 Task: Sort the products in the category "Bubble Bath" by best match.
Action: Mouse moved to (915, 351)
Screenshot: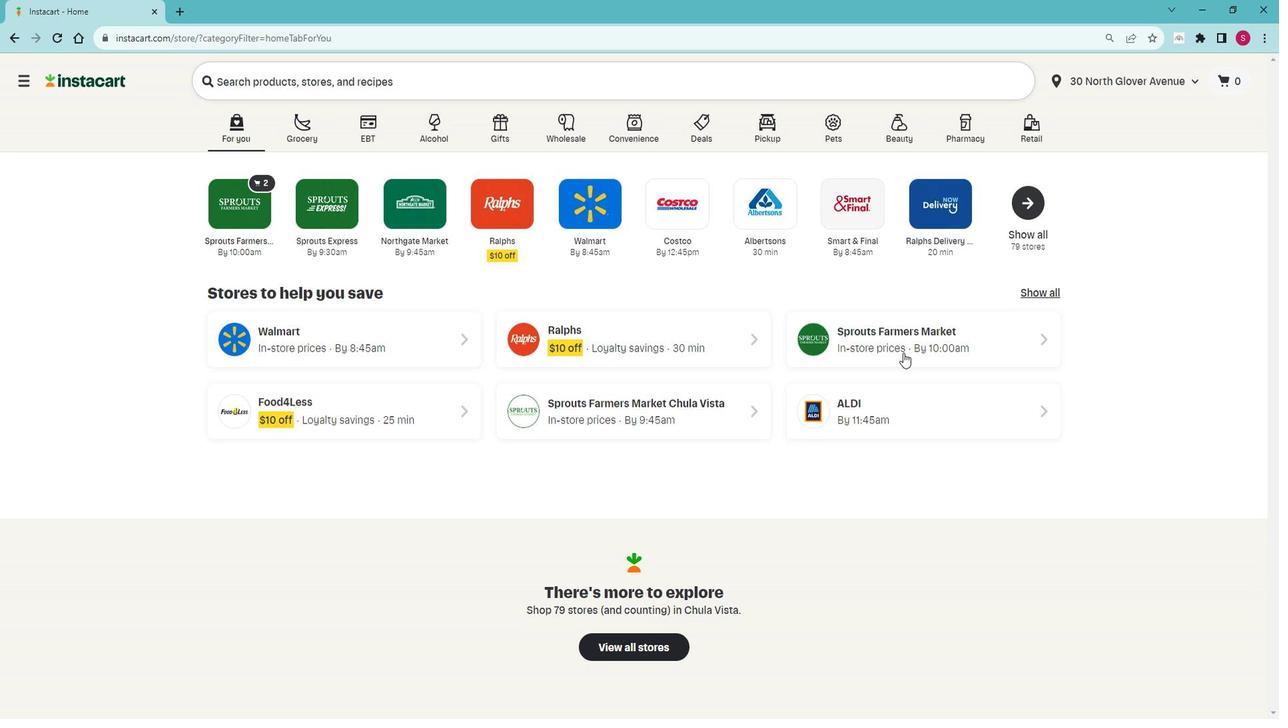
Action: Mouse pressed left at (915, 351)
Screenshot: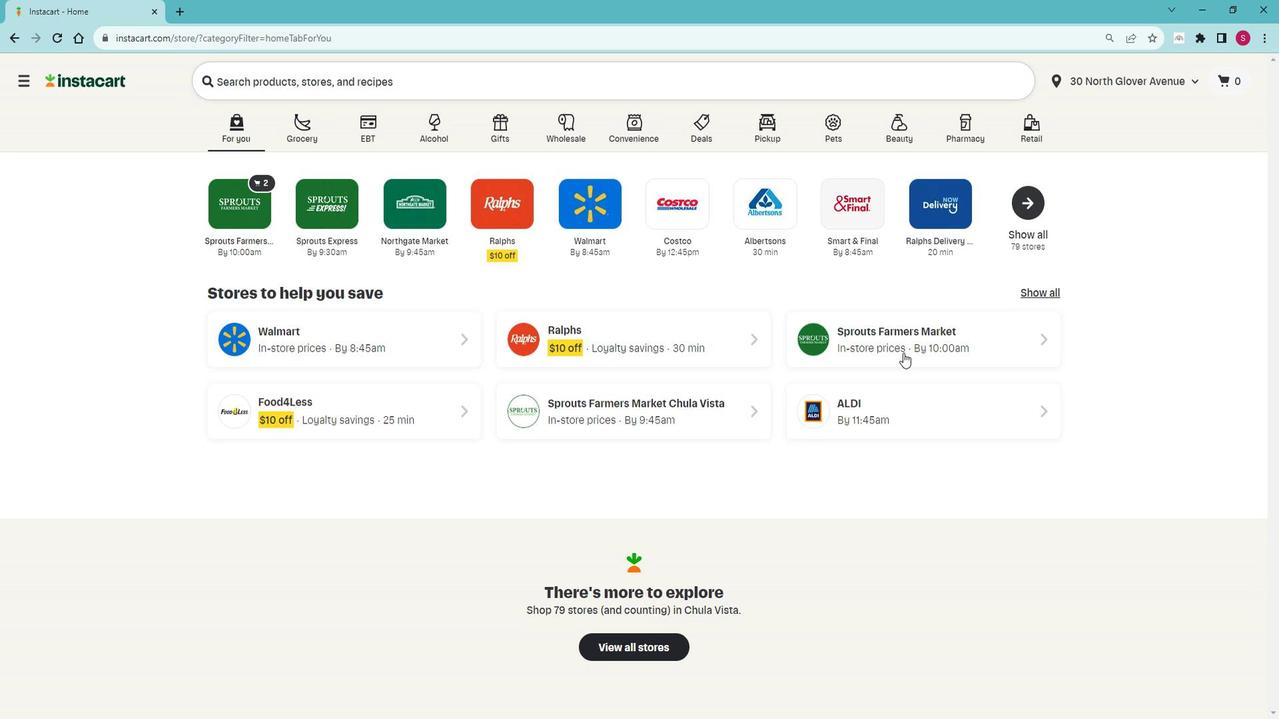 
Action: Mouse moved to (70, 509)
Screenshot: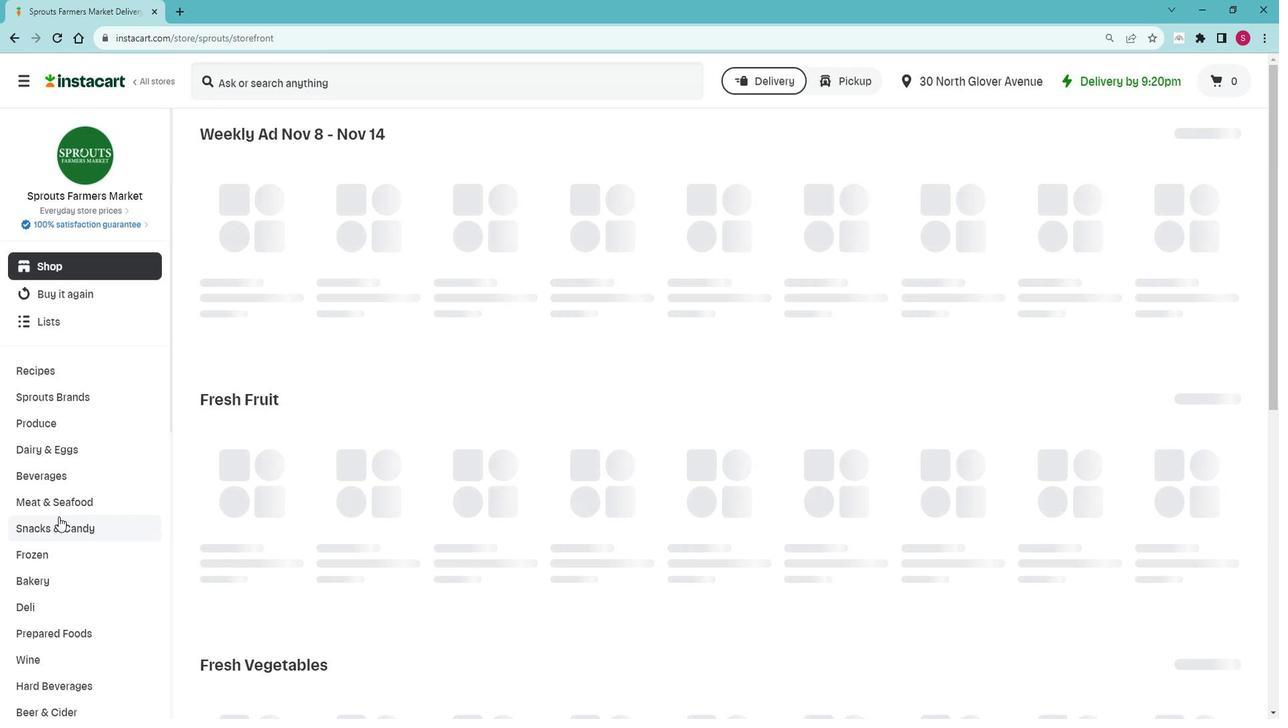 
Action: Mouse scrolled (70, 509) with delta (0, 0)
Screenshot: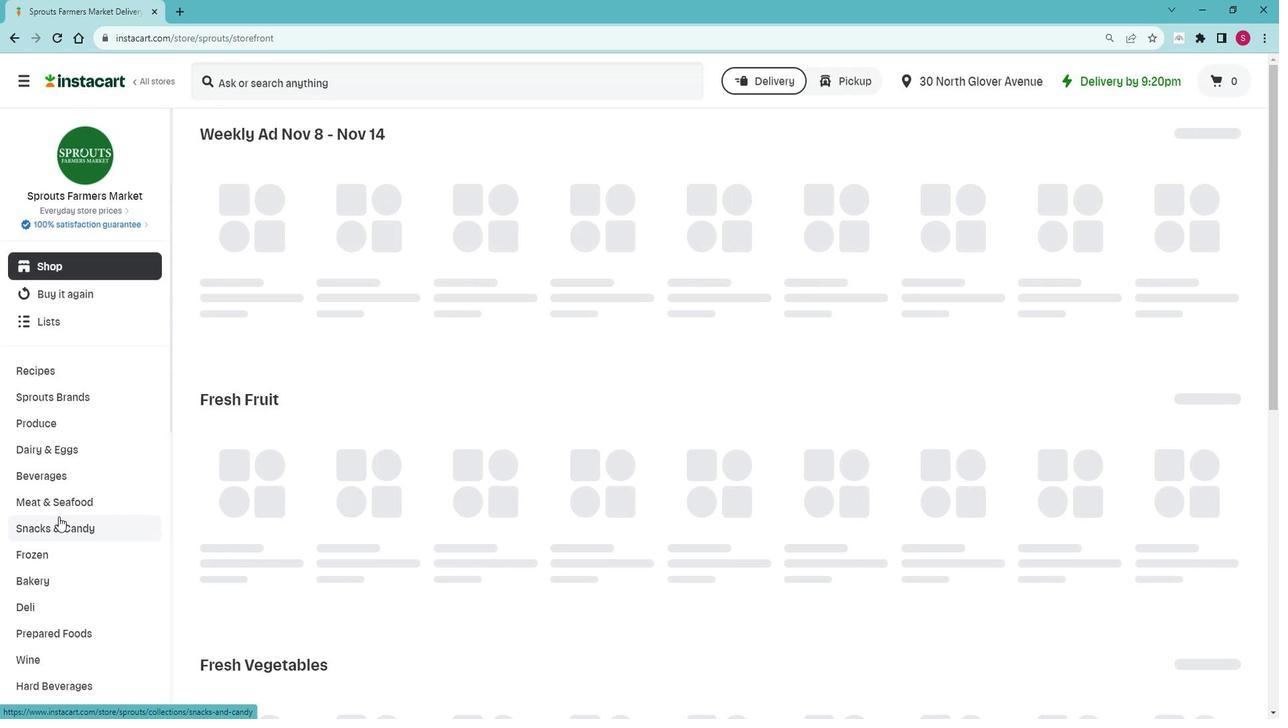 
Action: Mouse scrolled (70, 509) with delta (0, 0)
Screenshot: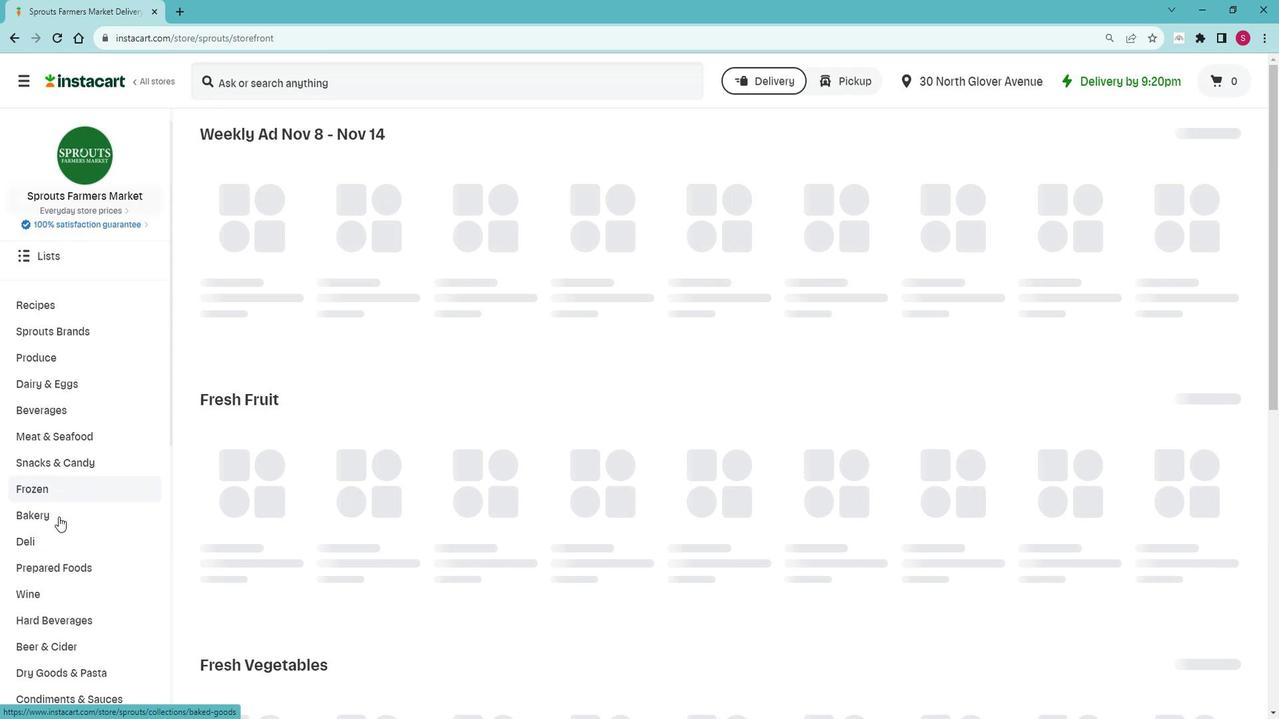 
Action: Mouse scrolled (70, 509) with delta (0, 0)
Screenshot: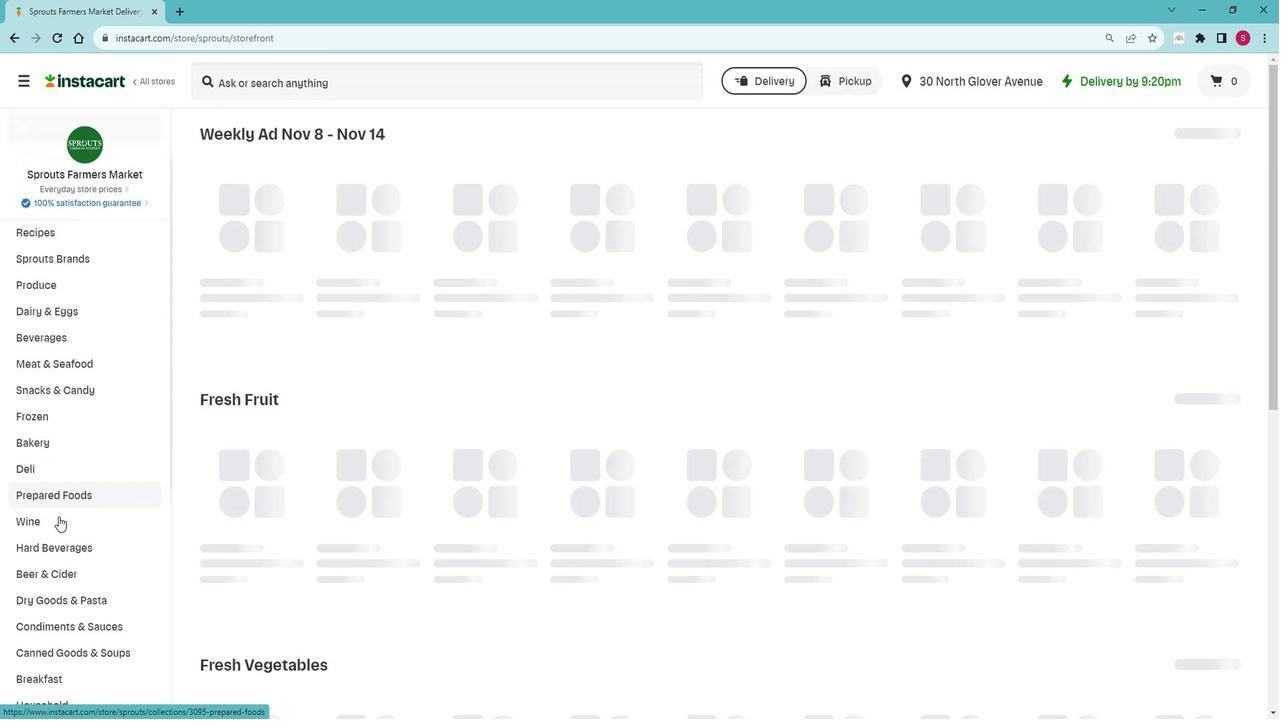 
Action: Mouse scrolled (70, 509) with delta (0, 0)
Screenshot: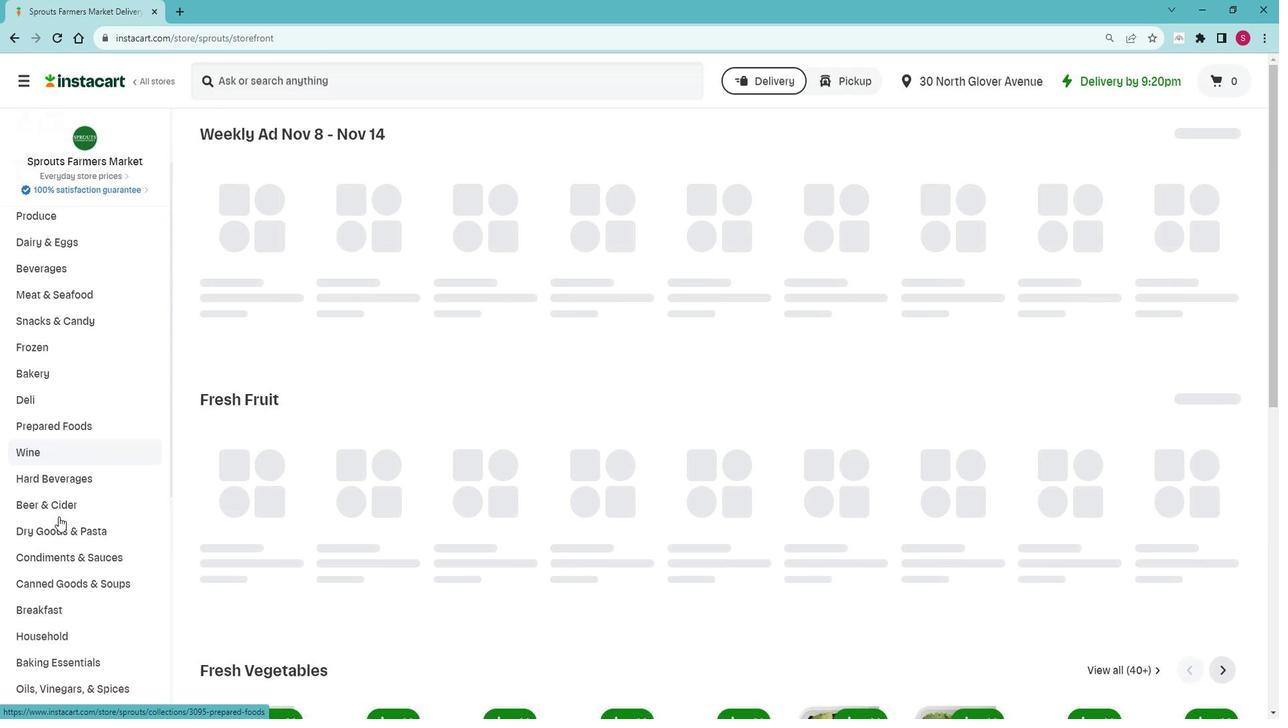 
Action: Mouse moved to (69, 509)
Screenshot: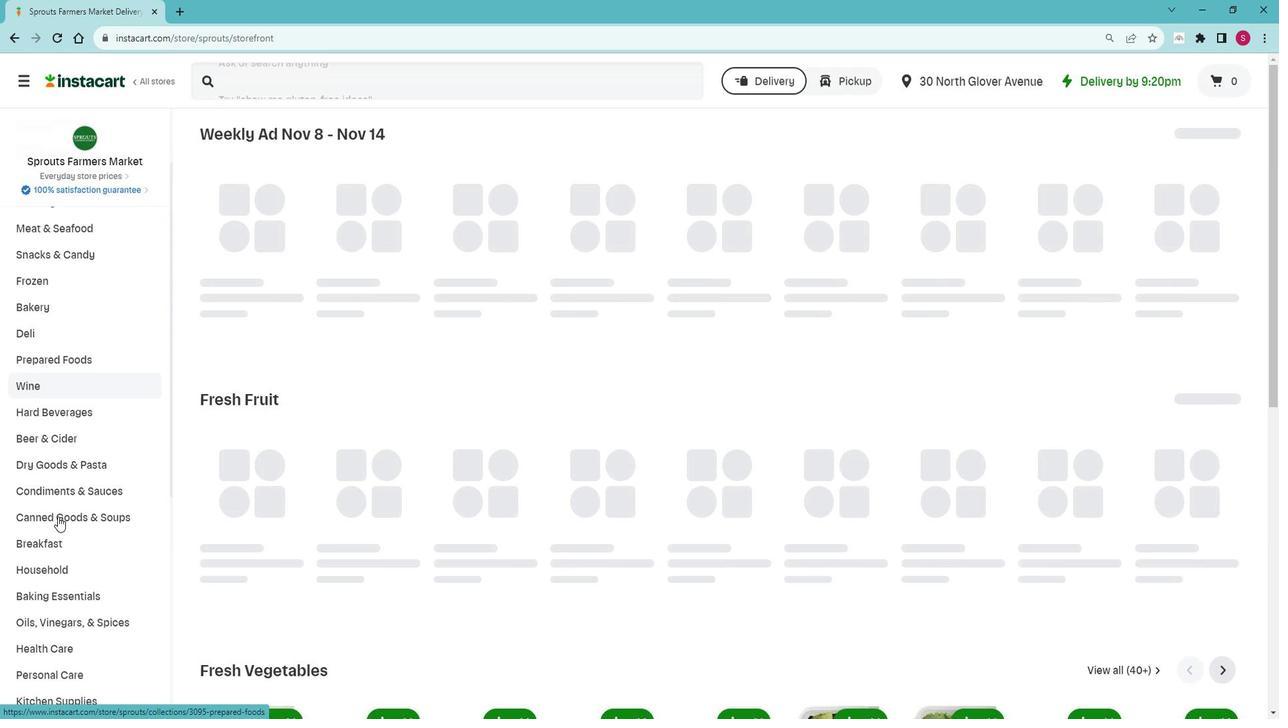 
Action: Mouse scrolled (69, 509) with delta (0, 0)
Screenshot: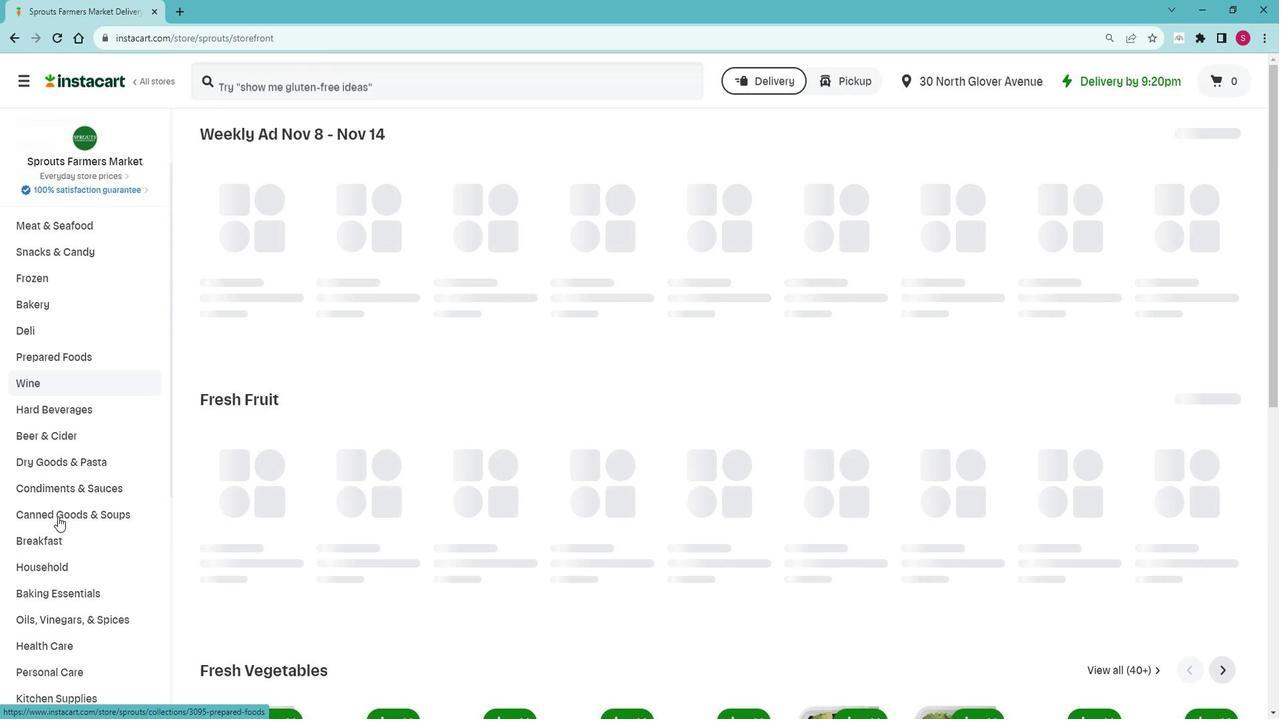 
Action: Mouse scrolled (69, 509) with delta (0, 0)
Screenshot: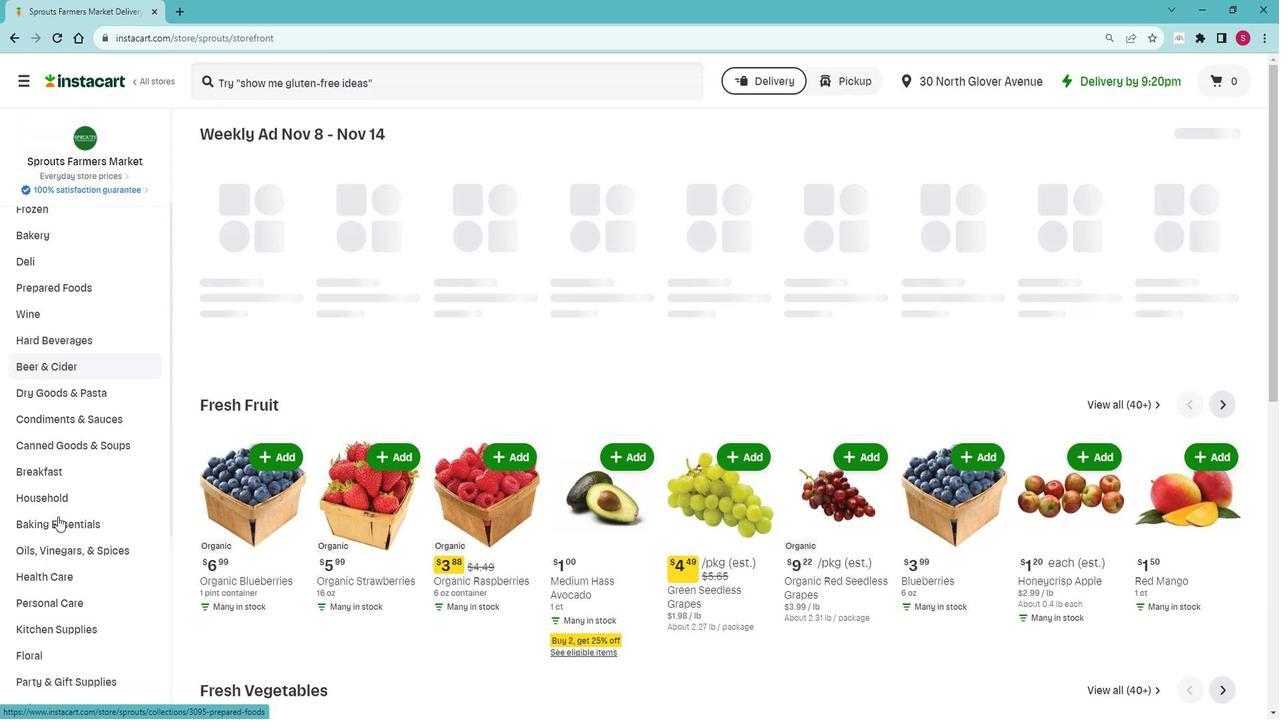 
Action: Mouse moved to (73, 522)
Screenshot: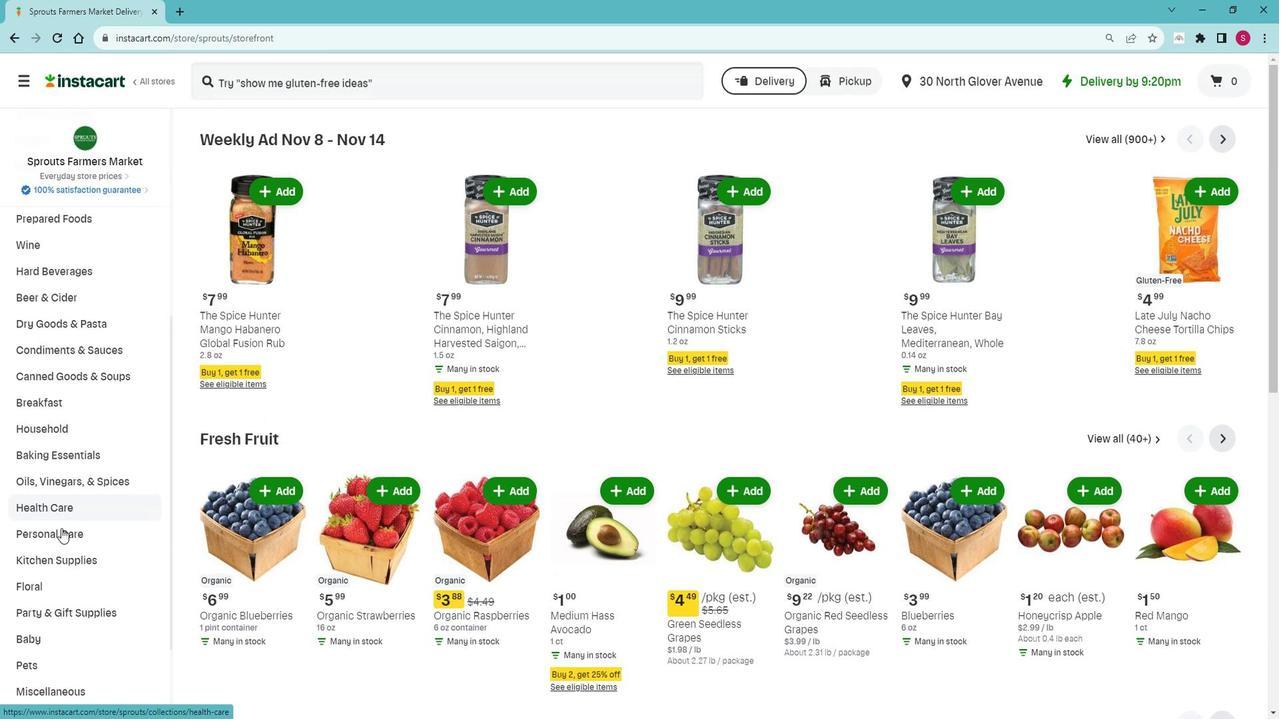 
Action: Mouse pressed left at (73, 522)
Screenshot: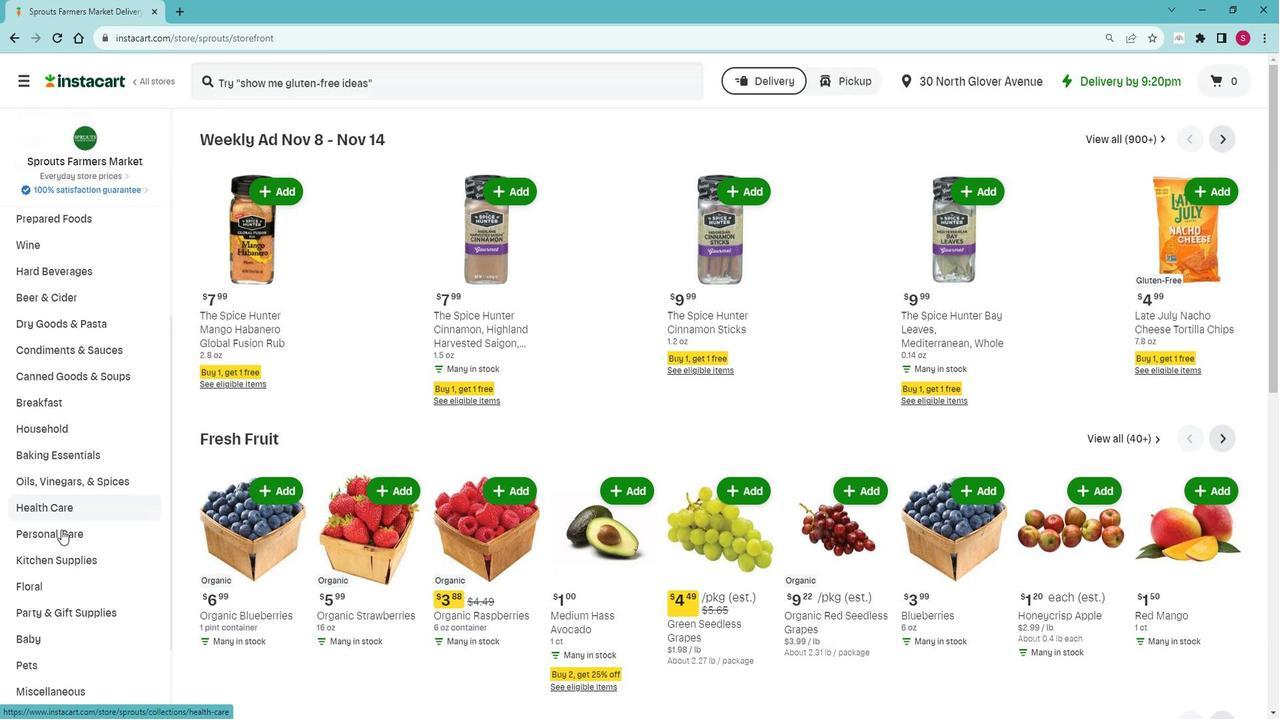 
Action: Mouse moved to (85, 547)
Screenshot: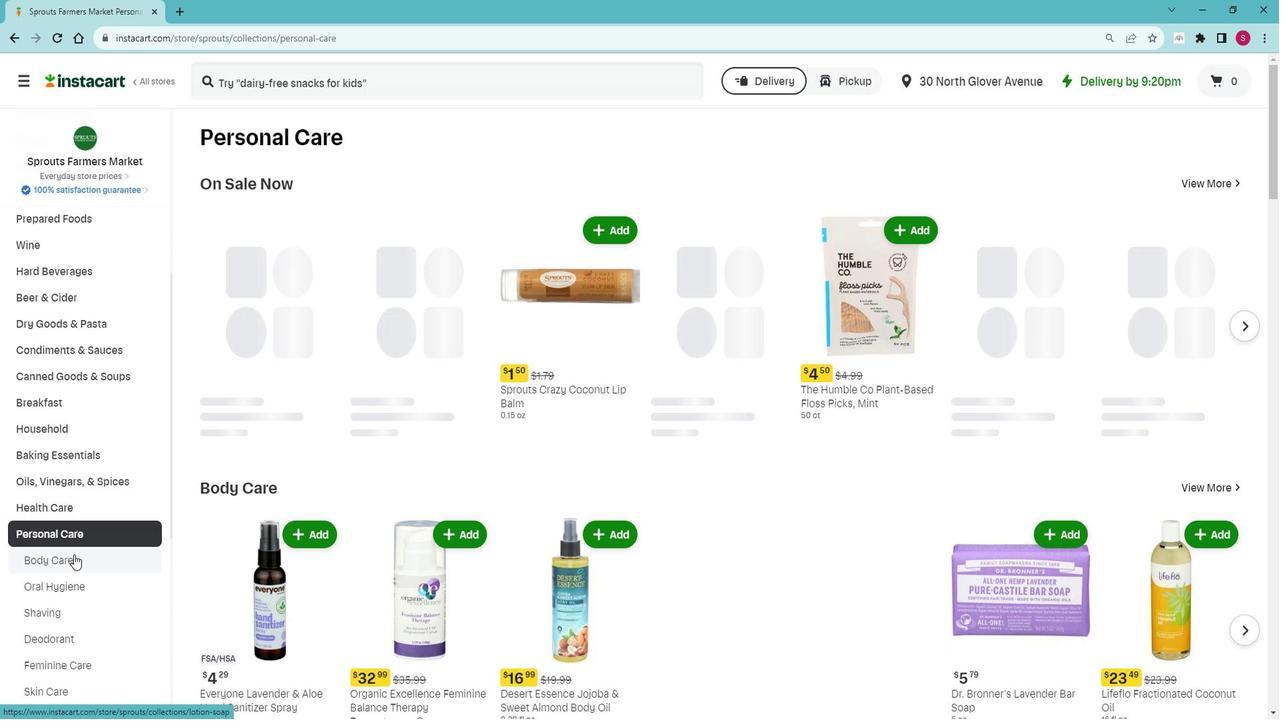 
Action: Mouse pressed left at (85, 547)
Screenshot: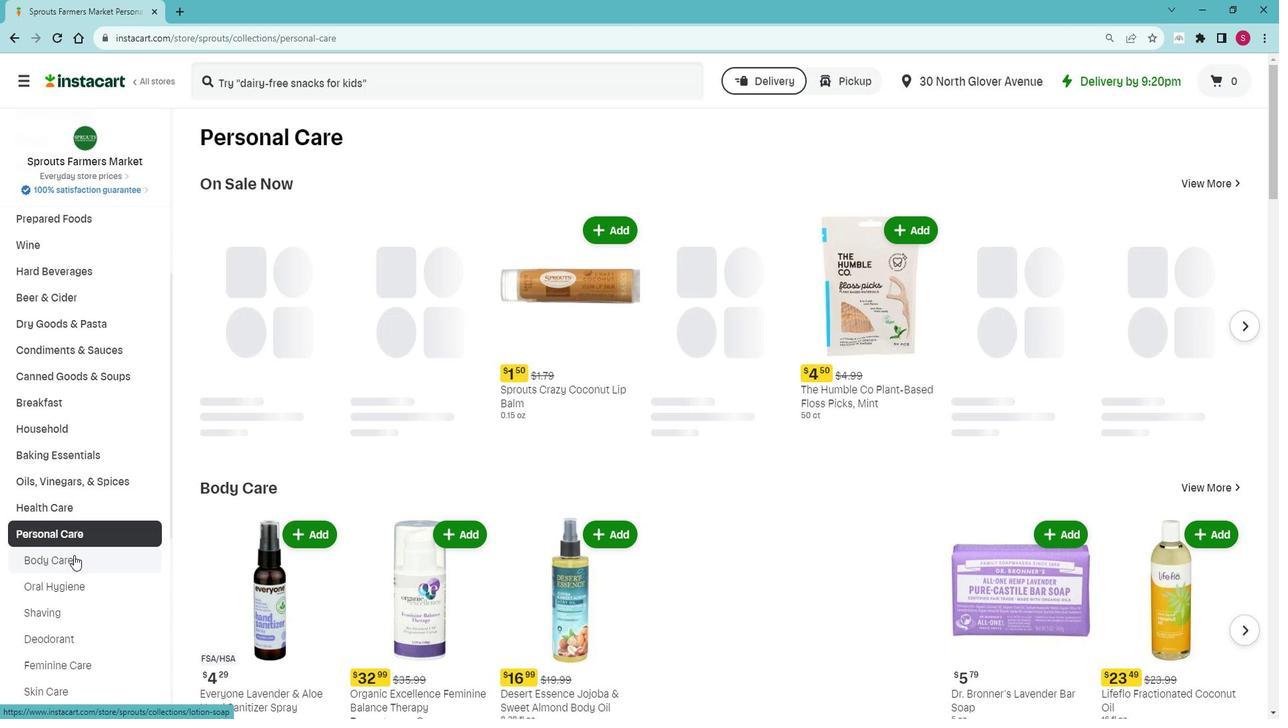 
Action: Mouse moved to (552, 195)
Screenshot: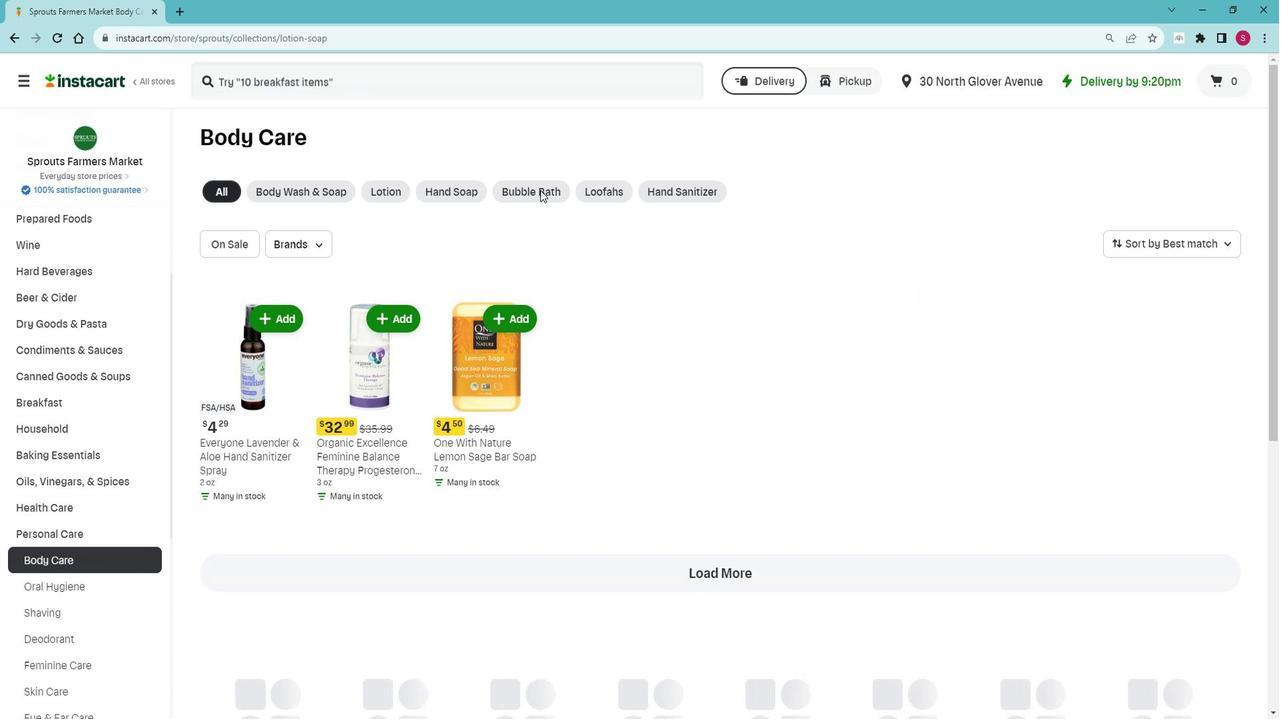 
Action: Mouse pressed left at (552, 195)
Screenshot: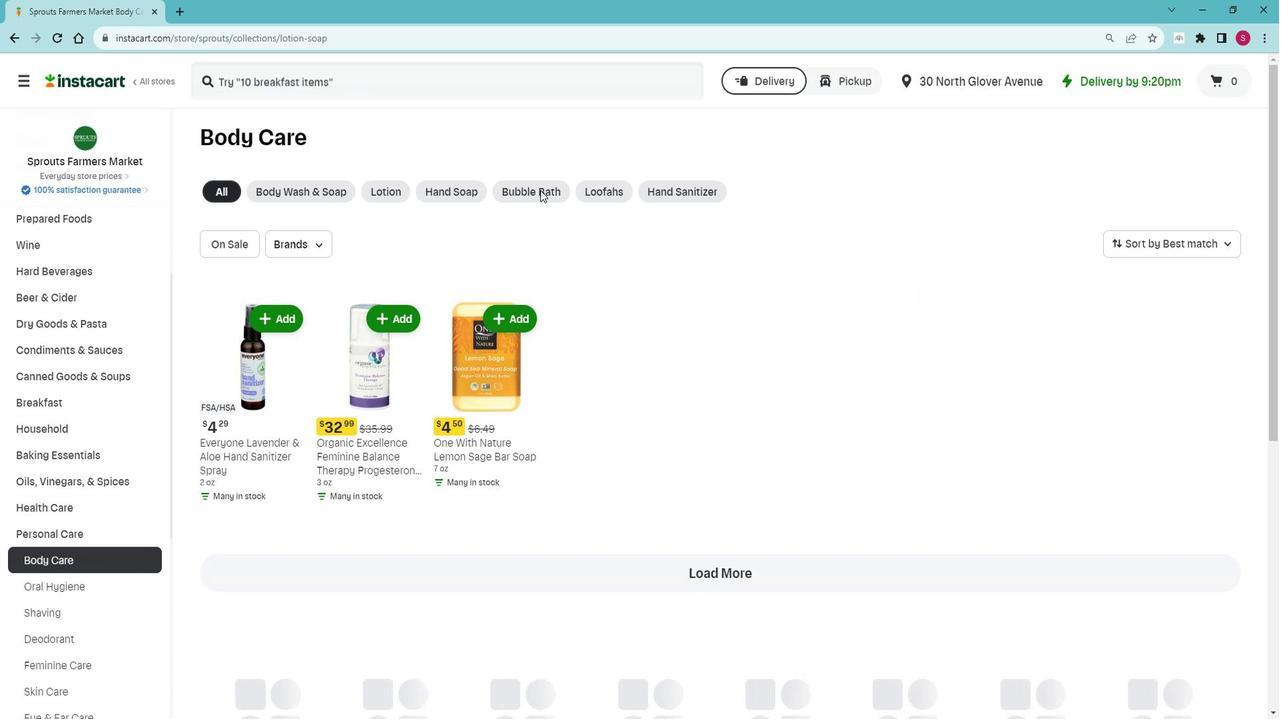 
Action: Mouse moved to (1182, 239)
Screenshot: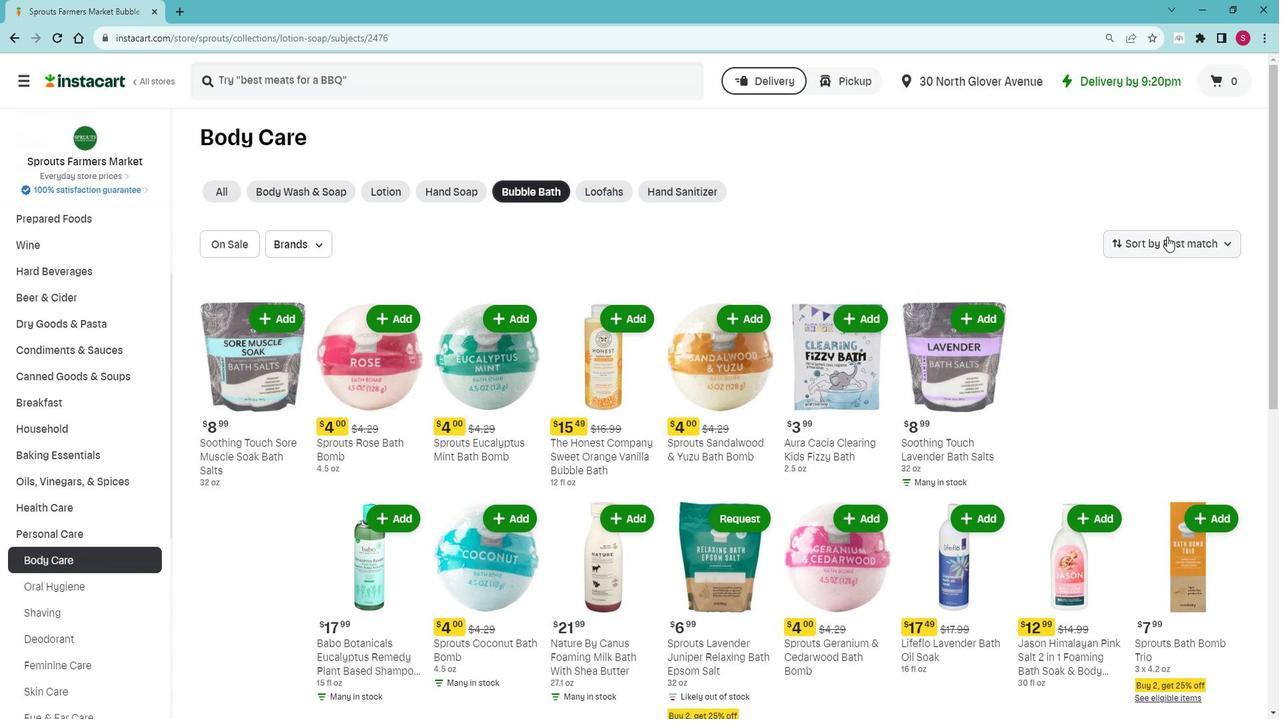 
Action: Mouse pressed left at (1182, 239)
Screenshot: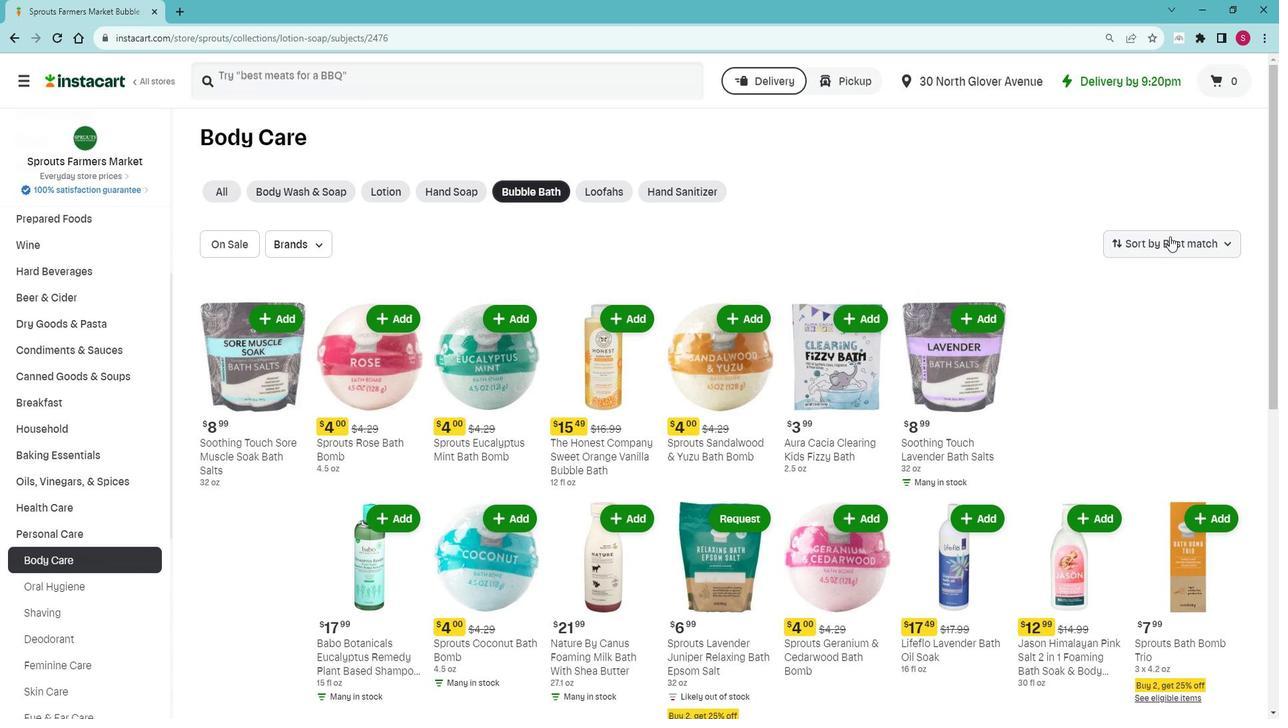 
Action: Mouse moved to (1175, 284)
Screenshot: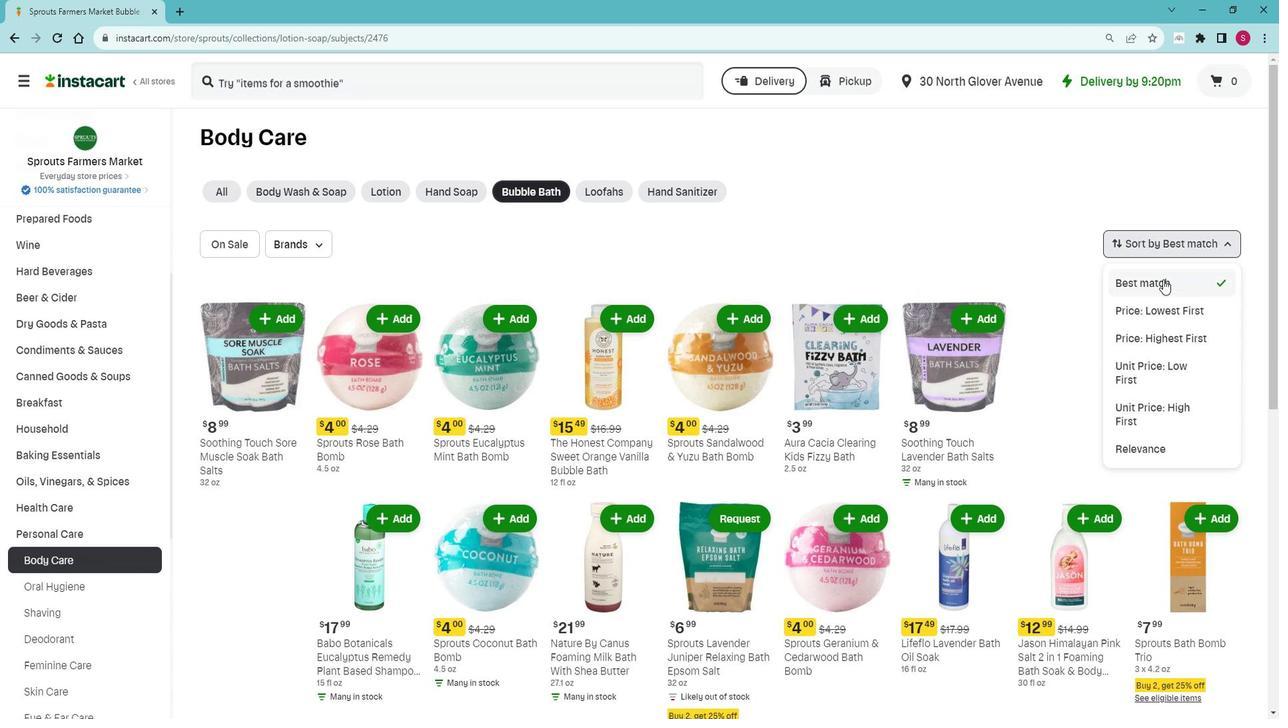 
Action: Mouse pressed left at (1175, 284)
Screenshot: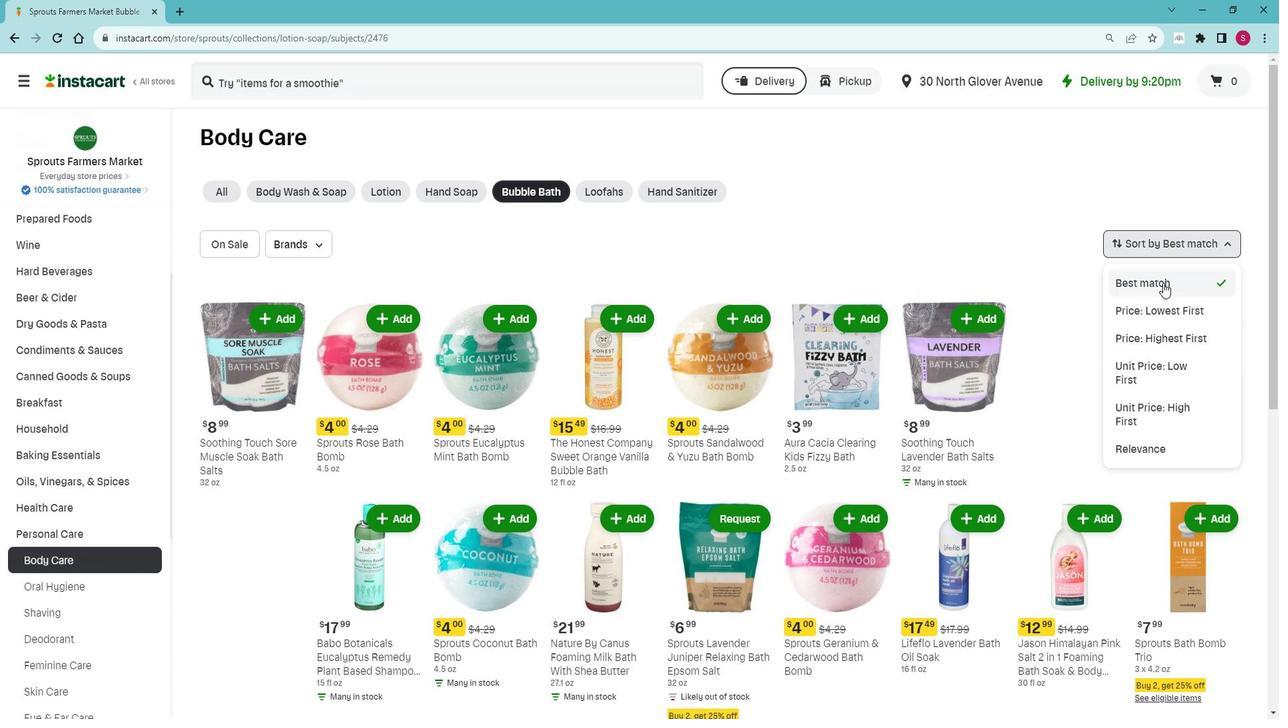 
Action: Mouse moved to (943, 258)
Screenshot: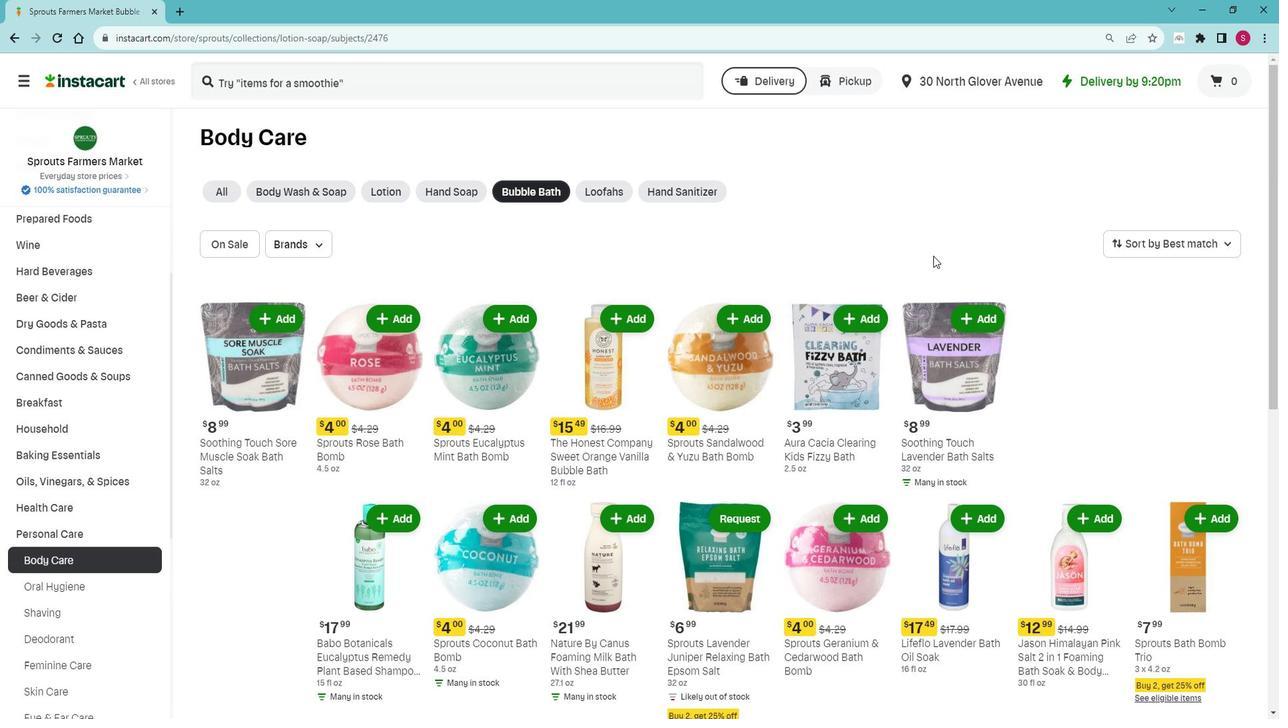 
Action: Mouse scrolled (943, 257) with delta (0, 0)
Screenshot: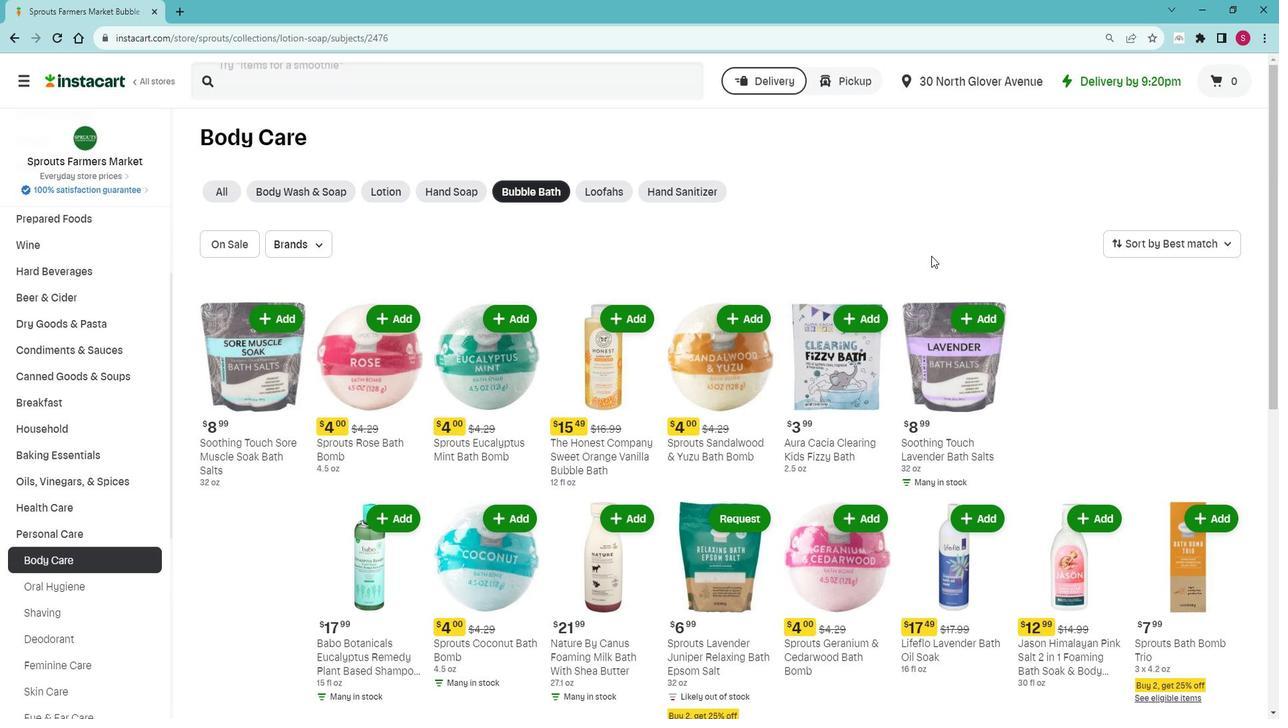
Action: Mouse scrolled (943, 257) with delta (0, 0)
Screenshot: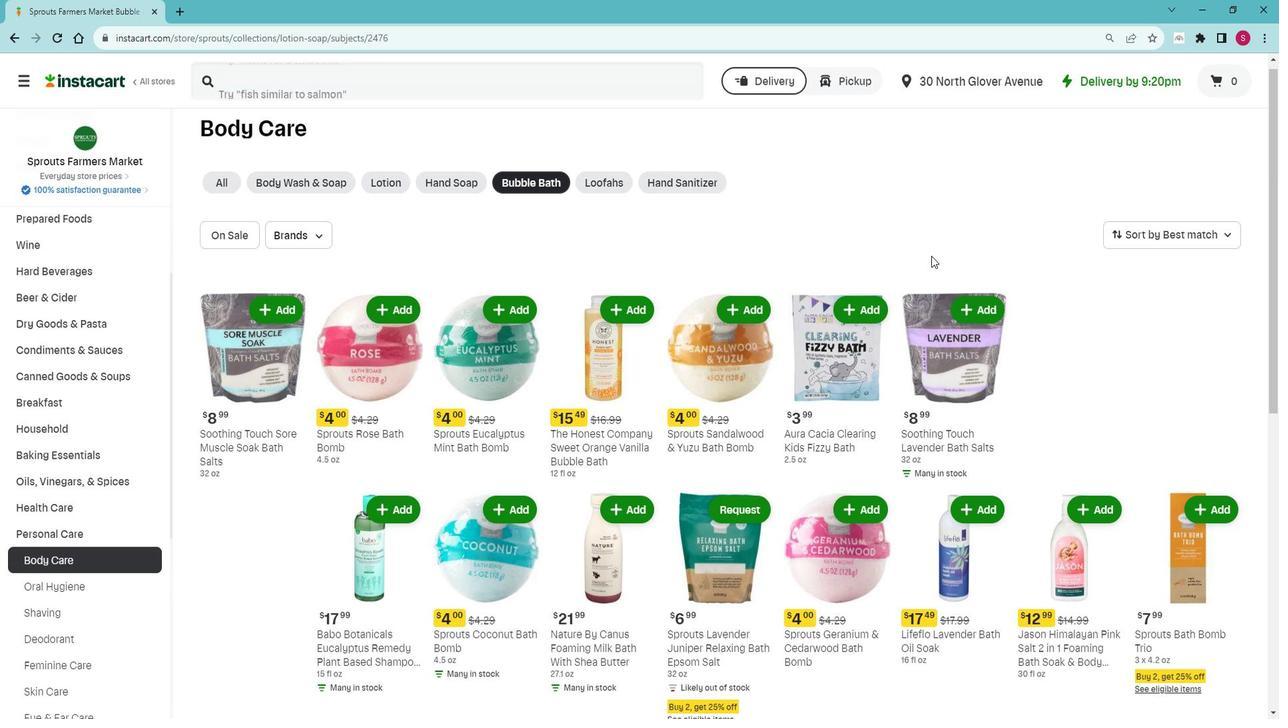 
Action: Mouse scrolled (943, 257) with delta (0, 0)
Screenshot: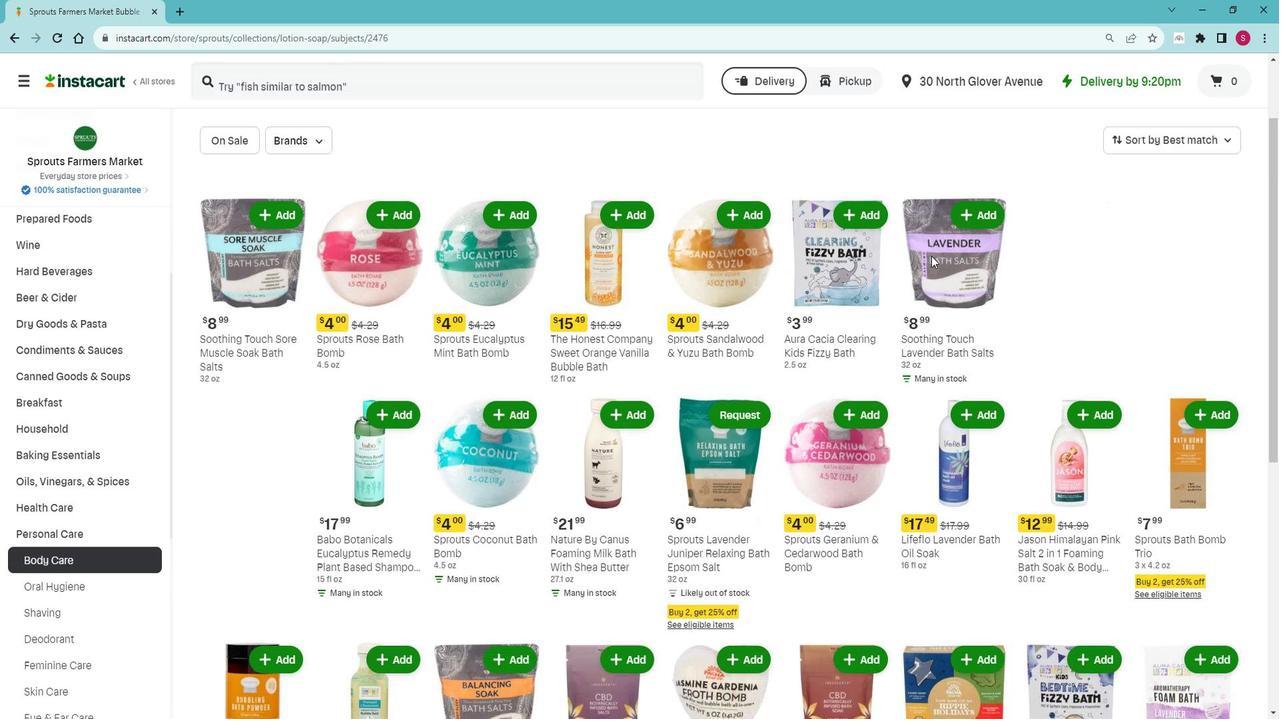 
Action: Mouse scrolled (943, 257) with delta (0, 0)
Screenshot: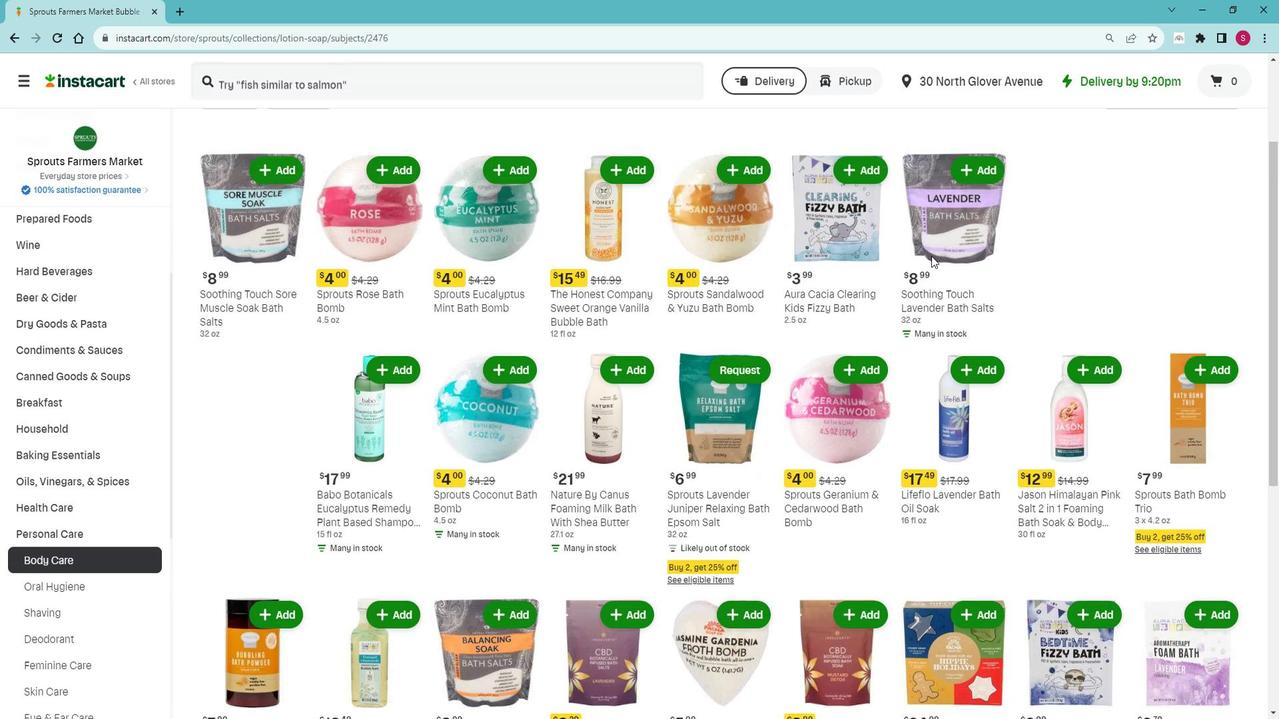 
Action: Mouse scrolled (943, 257) with delta (0, 0)
Screenshot: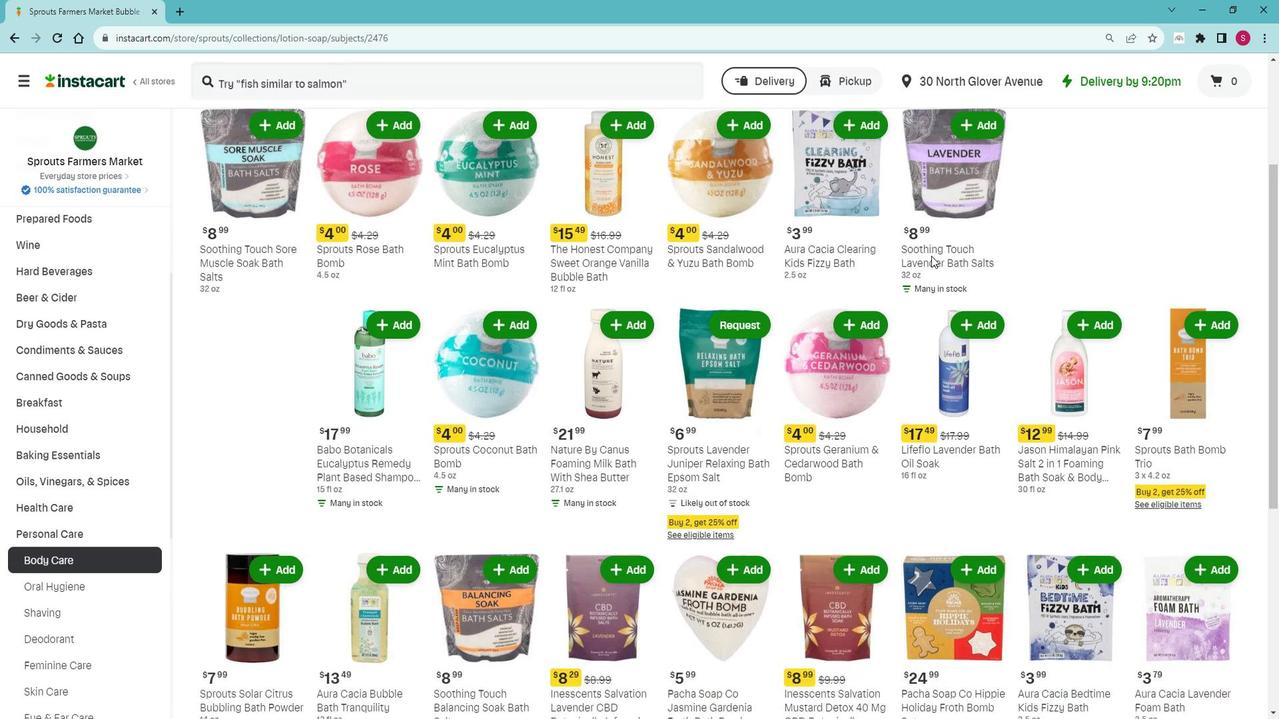 
Action: Mouse scrolled (943, 257) with delta (0, 0)
Screenshot: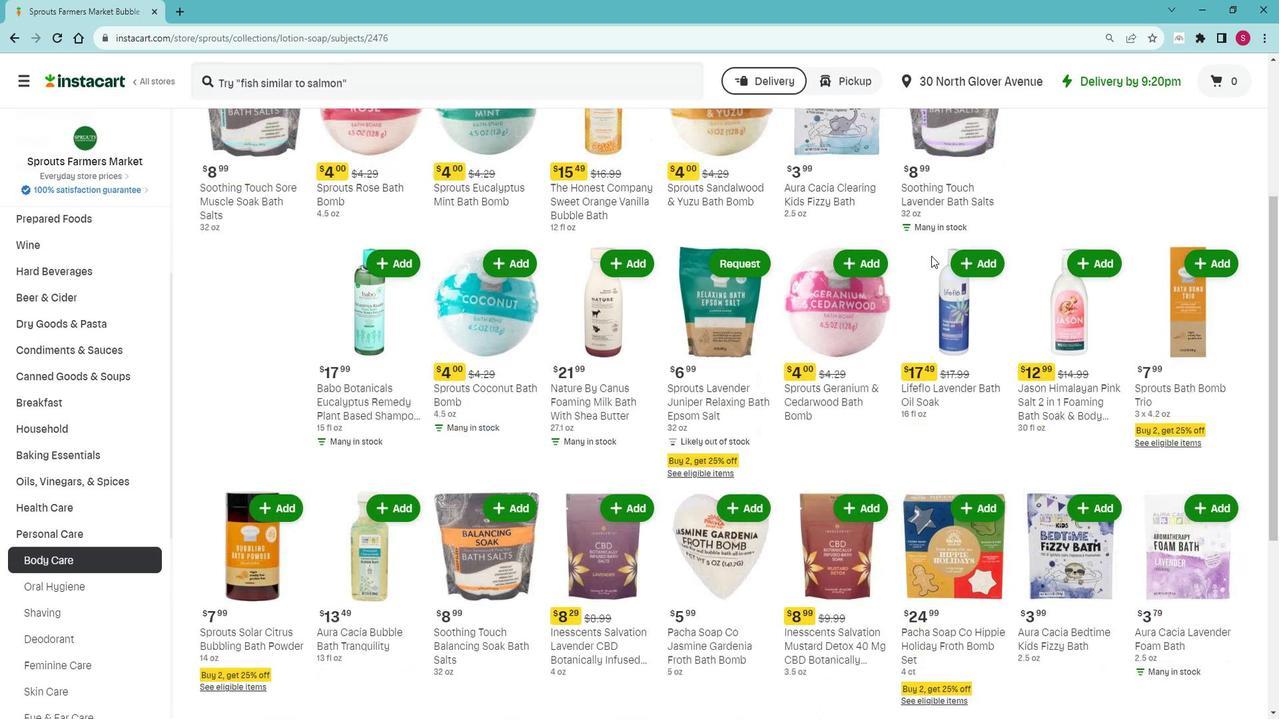 
Action: Mouse scrolled (943, 257) with delta (0, 0)
Screenshot: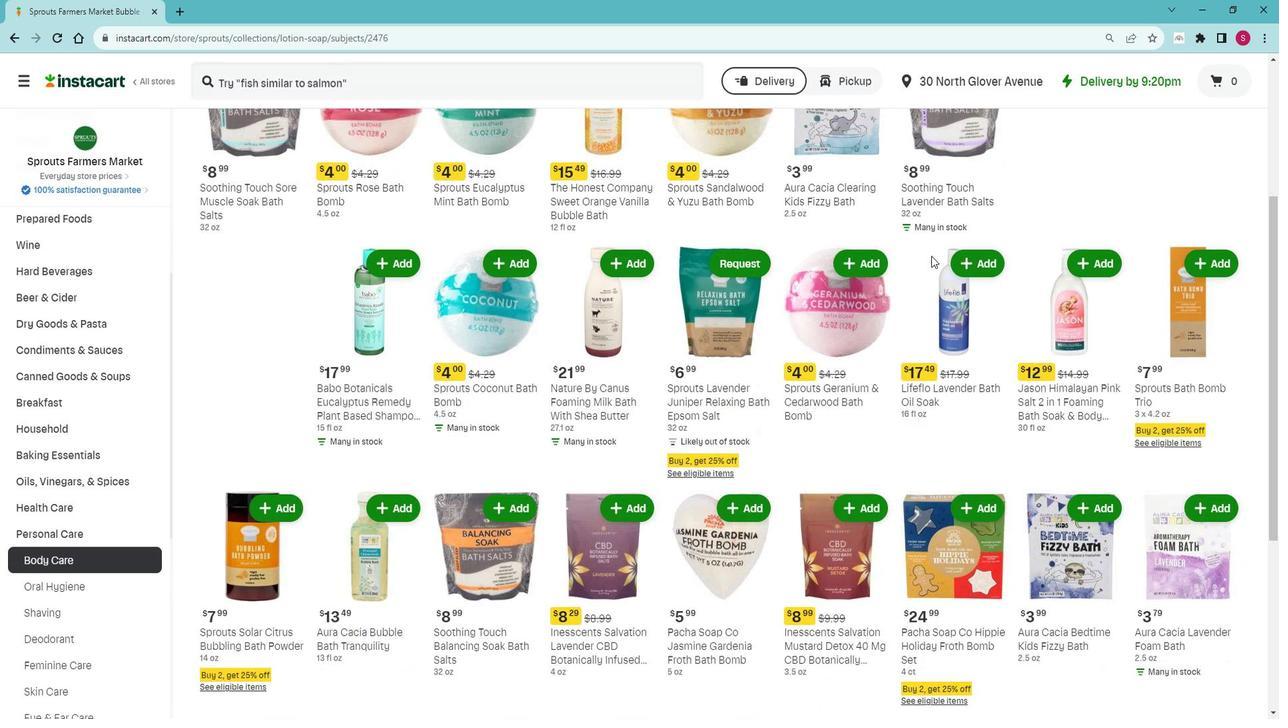 
Action: Mouse scrolled (943, 257) with delta (0, 0)
Screenshot: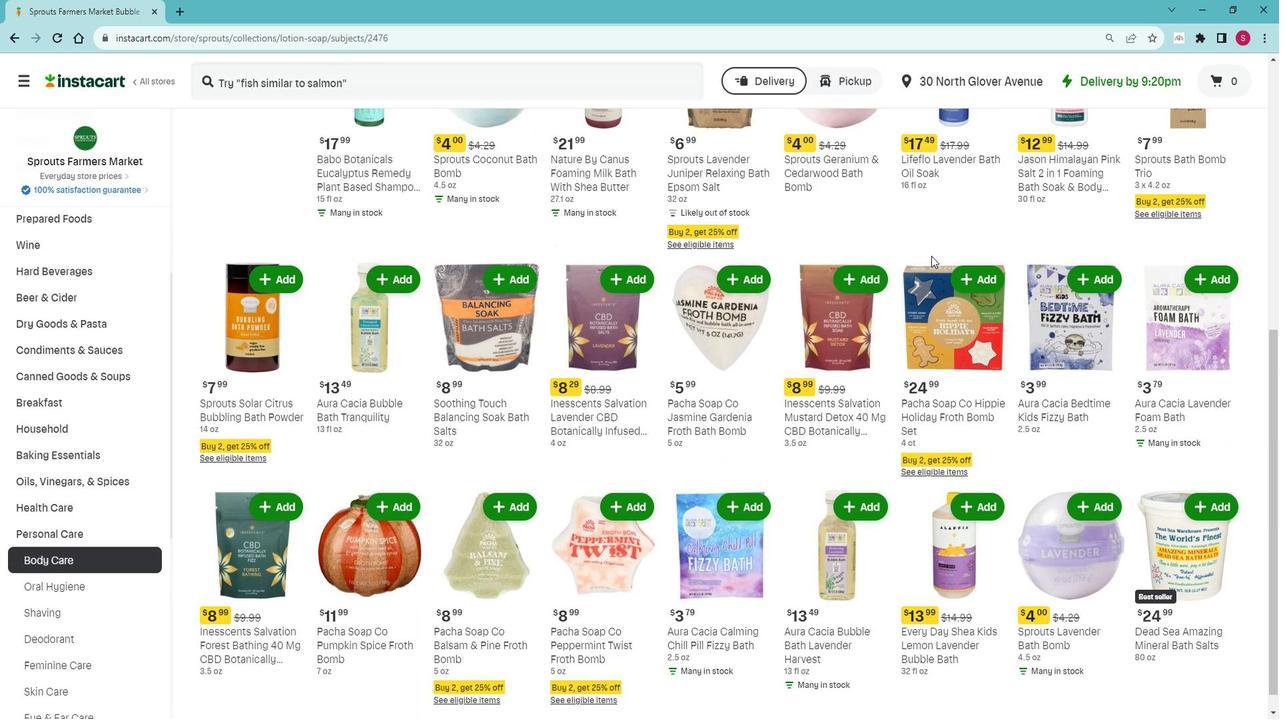 
Action: Mouse scrolled (943, 257) with delta (0, 0)
Screenshot: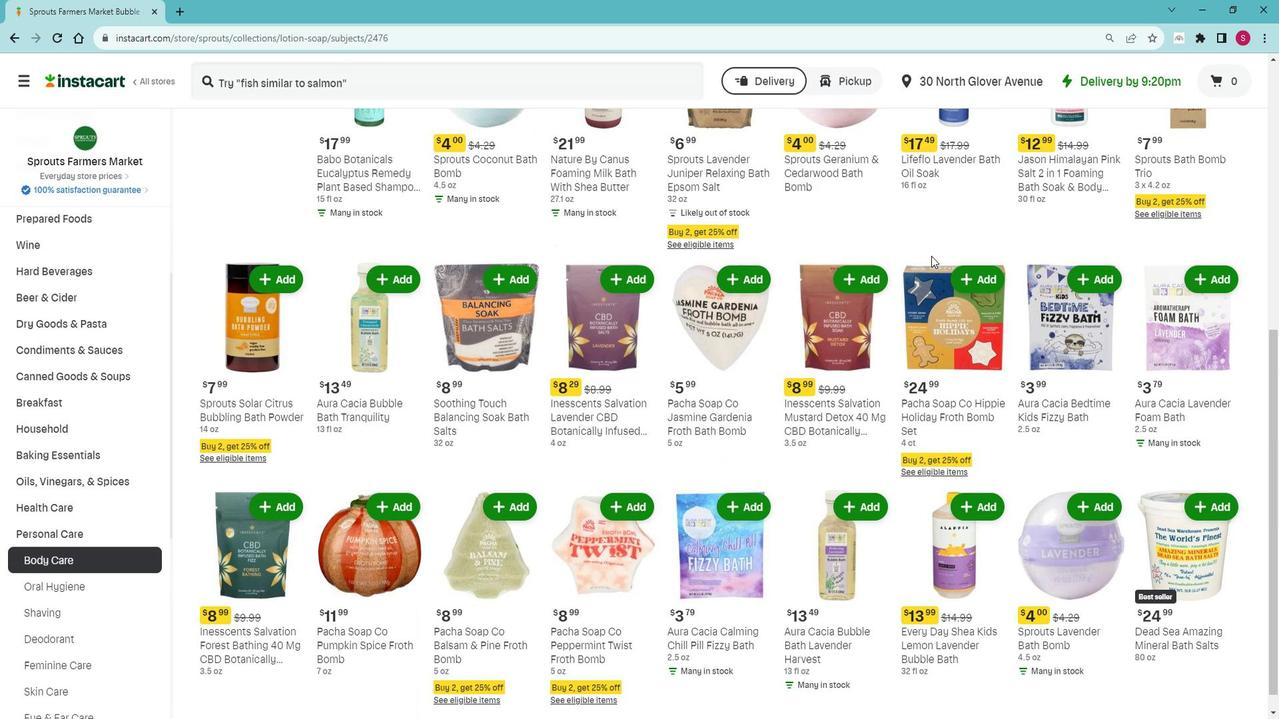 
